 Task: Look for products in the category "Drink Mixes" from the brand "Liquid I.V.".
Action: Mouse pressed left at (15, 86)
Screenshot: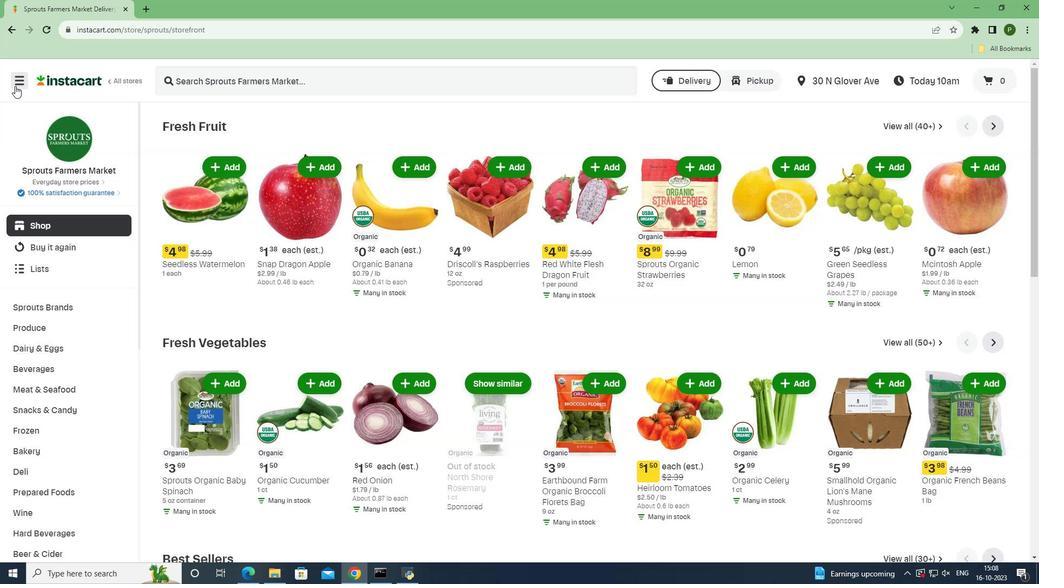 
Action: Mouse moved to (33, 287)
Screenshot: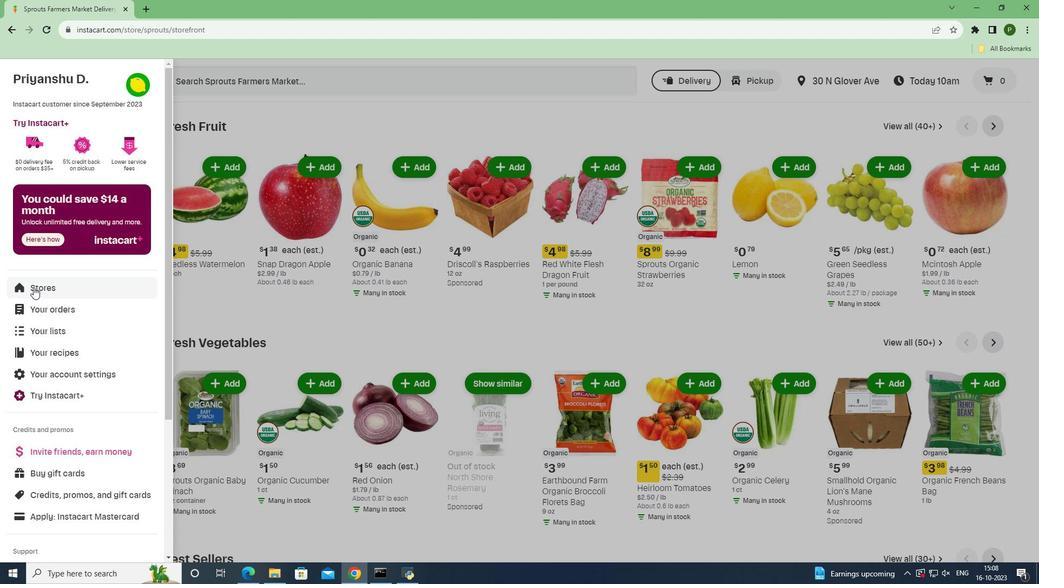 
Action: Mouse pressed left at (33, 287)
Screenshot: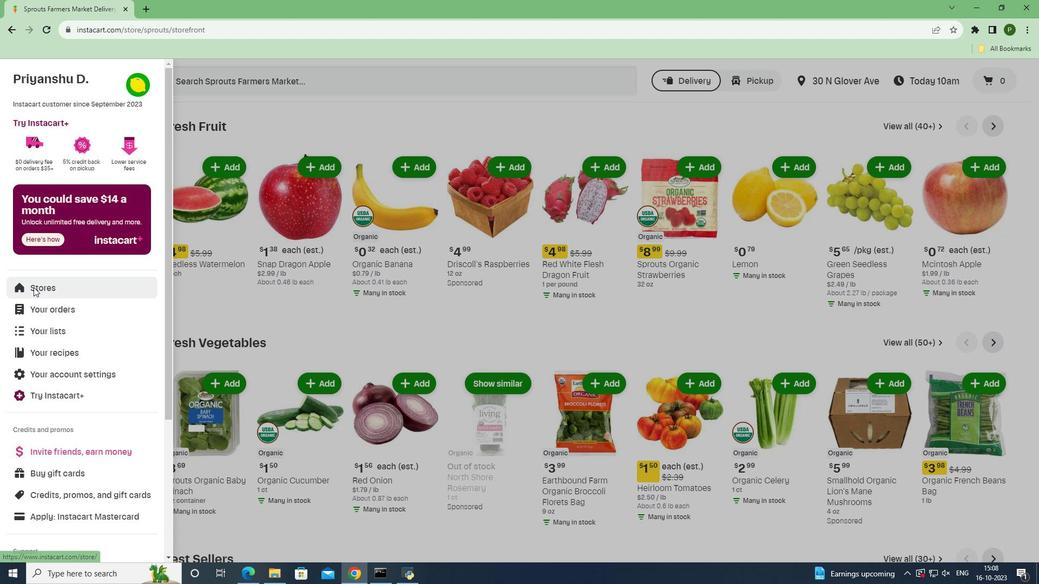 
Action: Mouse moved to (265, 125)
Screenshot: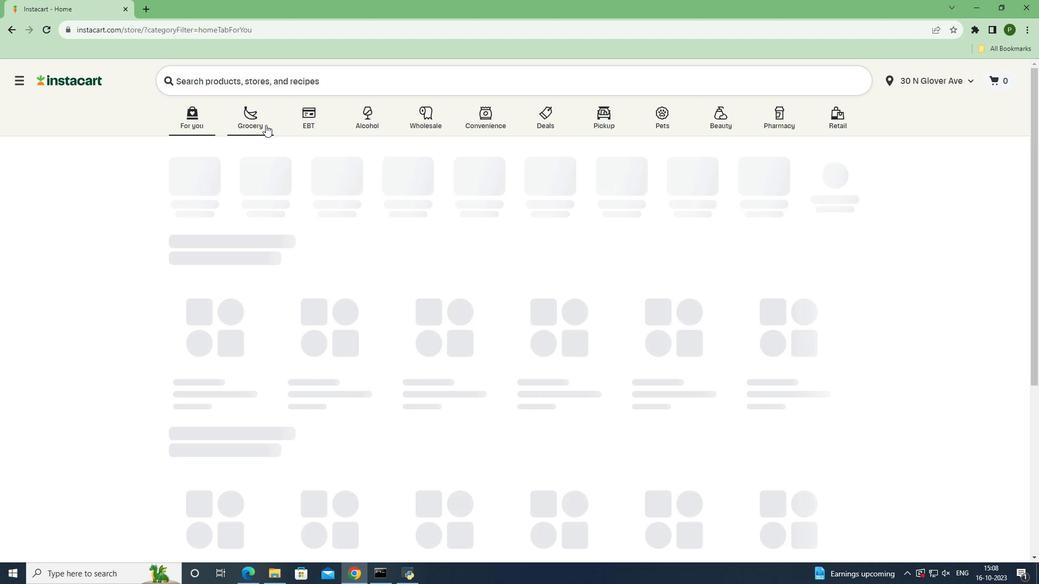 
Action: Mouse pressed left at (265, 125)
Screenshot: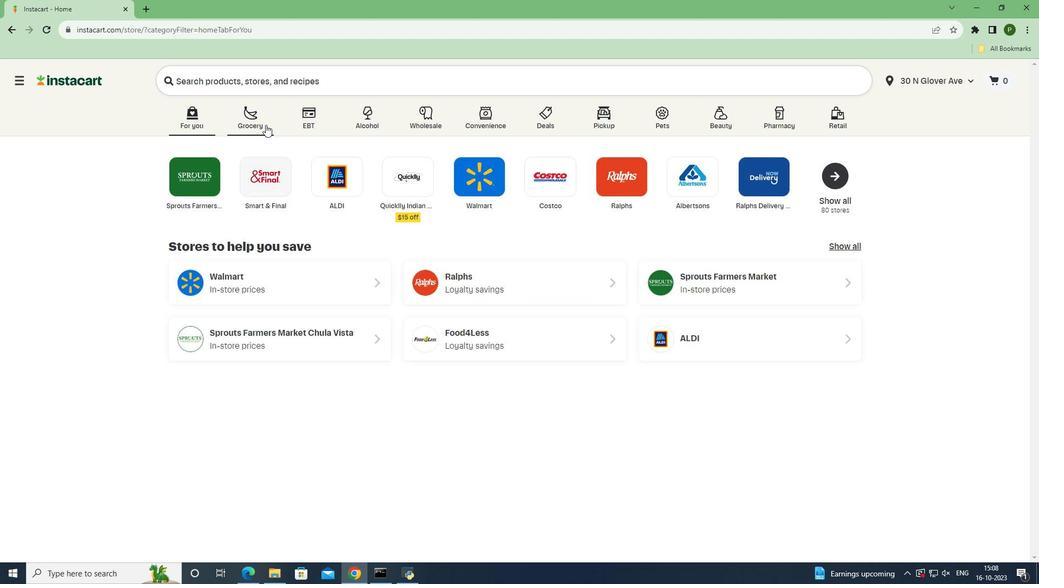 
Action: Mouse moved to (687, 260)
Screenshot: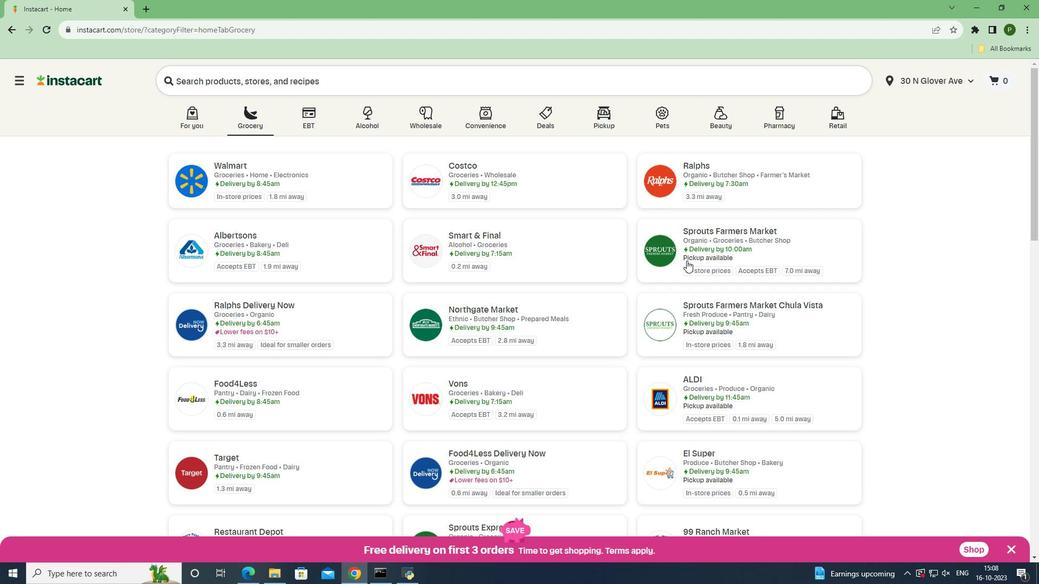 
Action: Mouse pressed left at (687, 260)
Screenshot: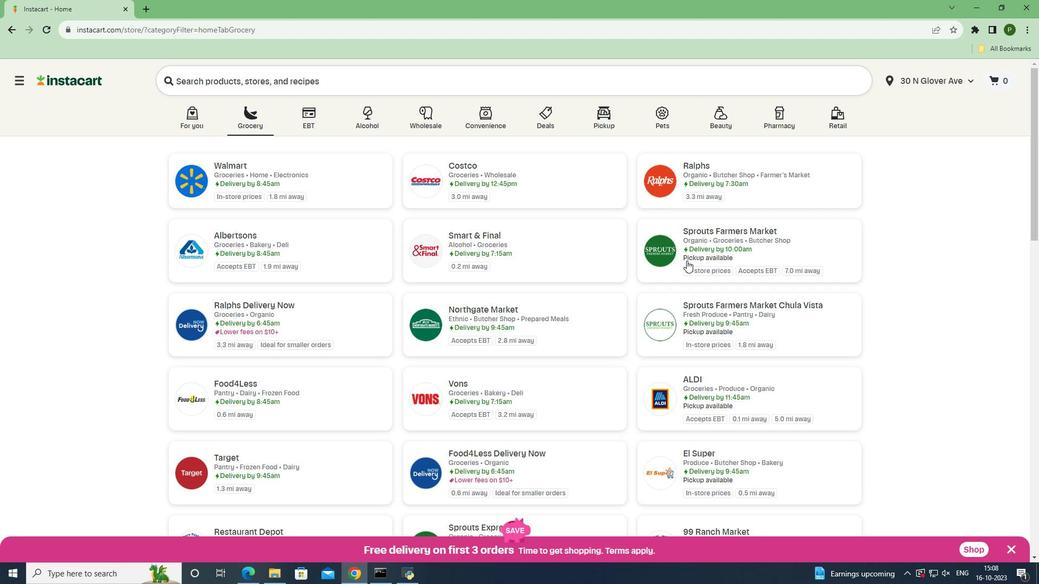 
Action: Mouse moved to (46, 372)
Screenshot: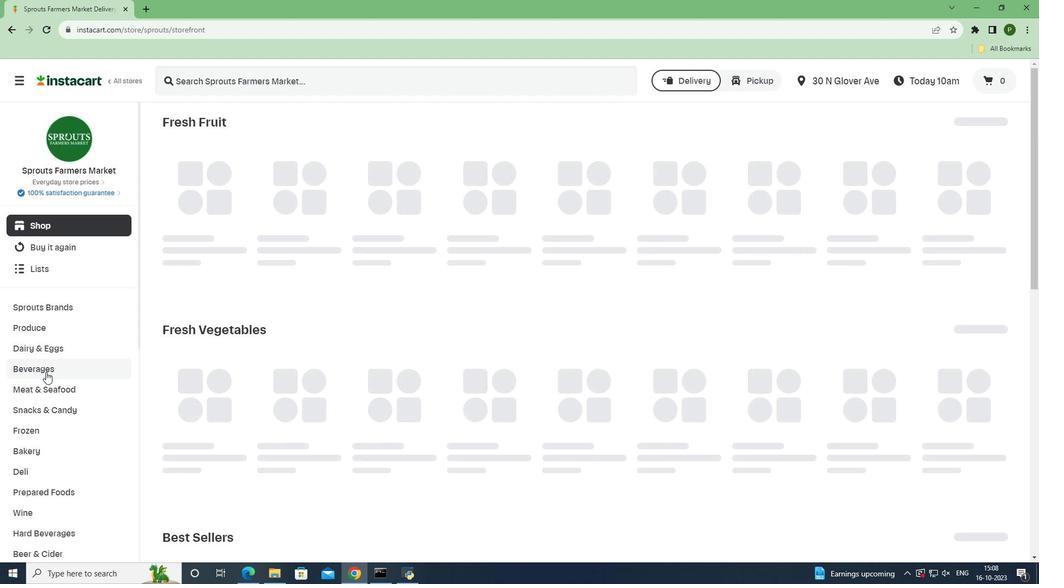 
Action: Mouse pressed left at (46, 372)
Screenshot: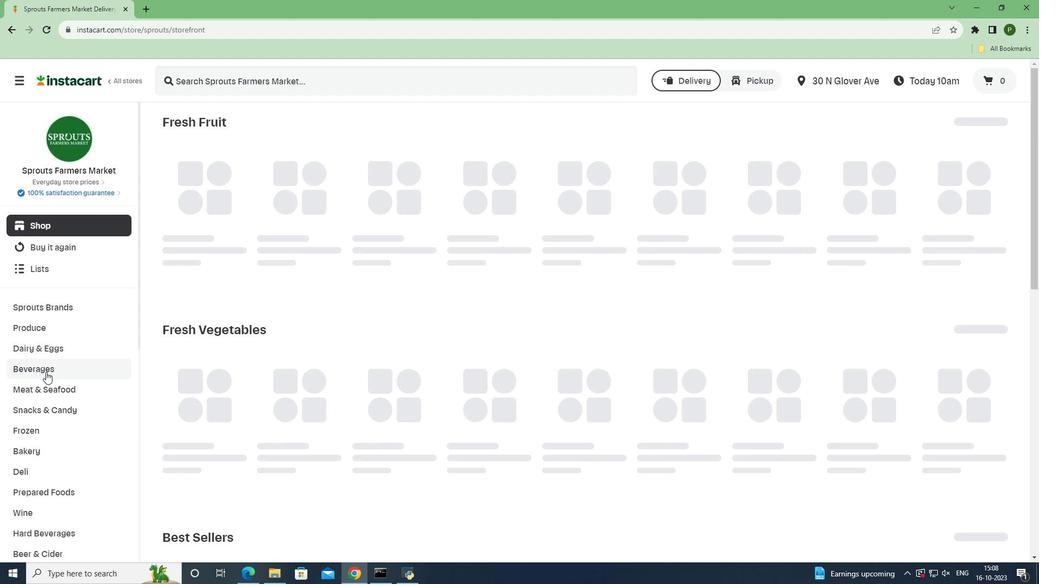 
Action: Mouse moved to (970, 150)
Screenshot: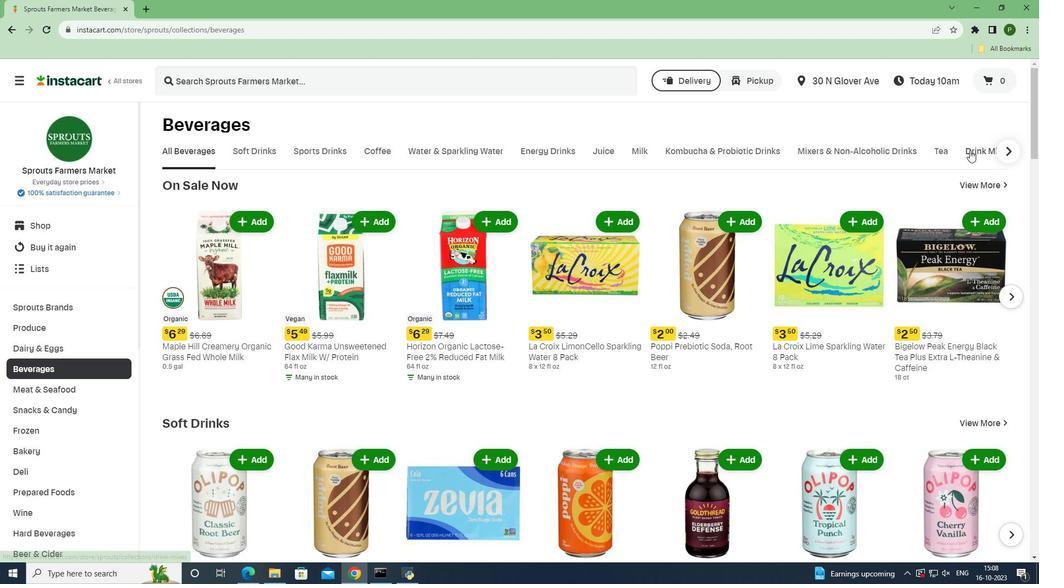 
Action: Mouse pressed left at (970, 150)
Screenshot: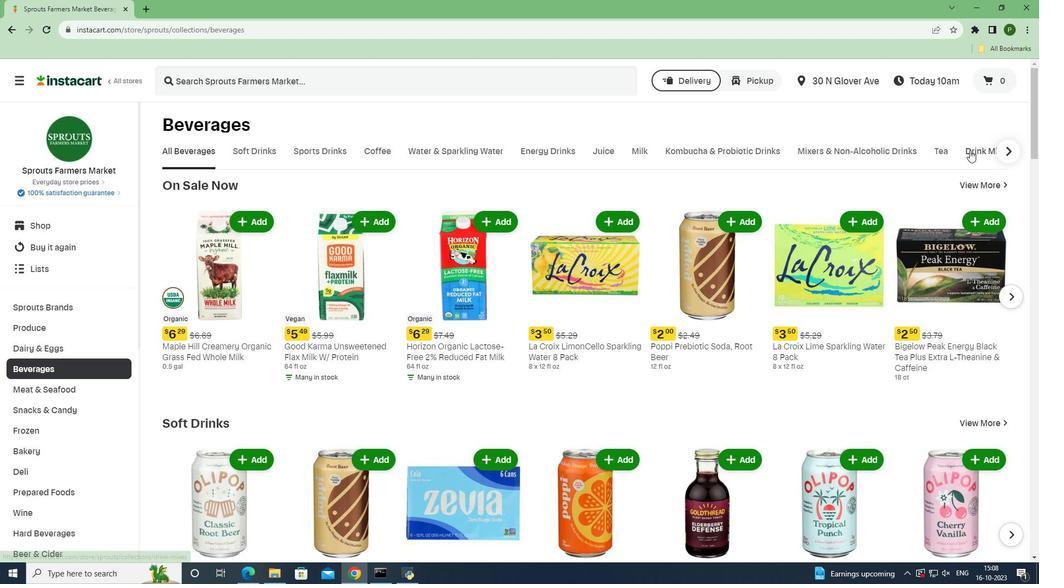 
Action: Mouse moved to (300, 201)
Screenshot: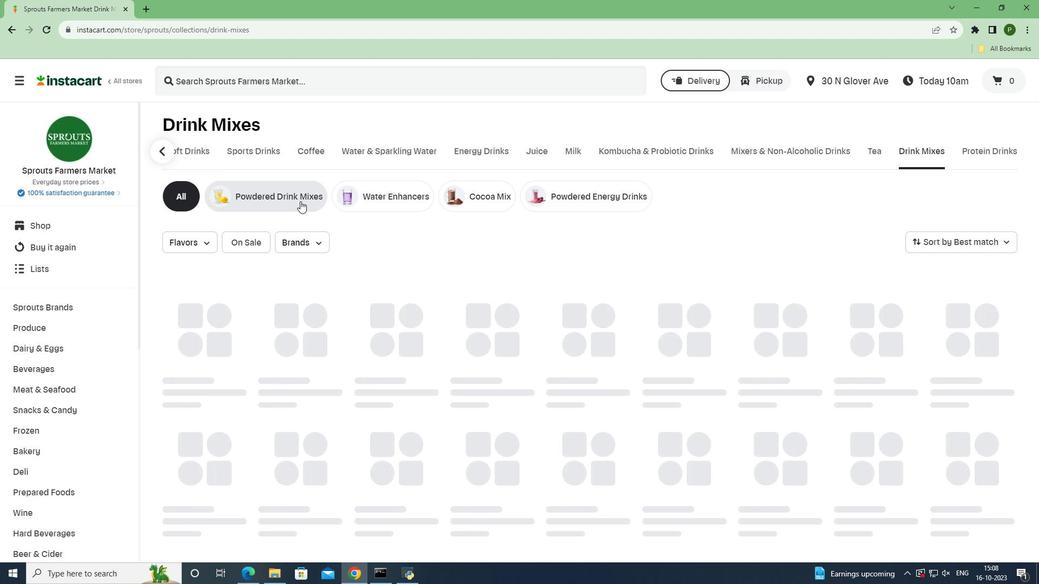 
Action: Mouse pressed left at (300, 201)
Screenshot: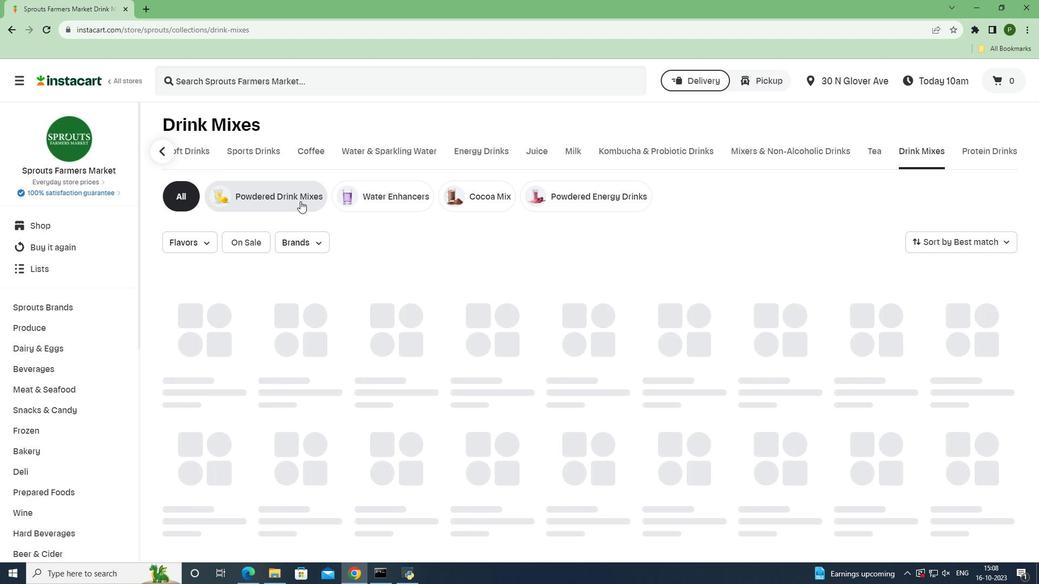 
Action: Mouse moved to (305, 247)
Screenshot: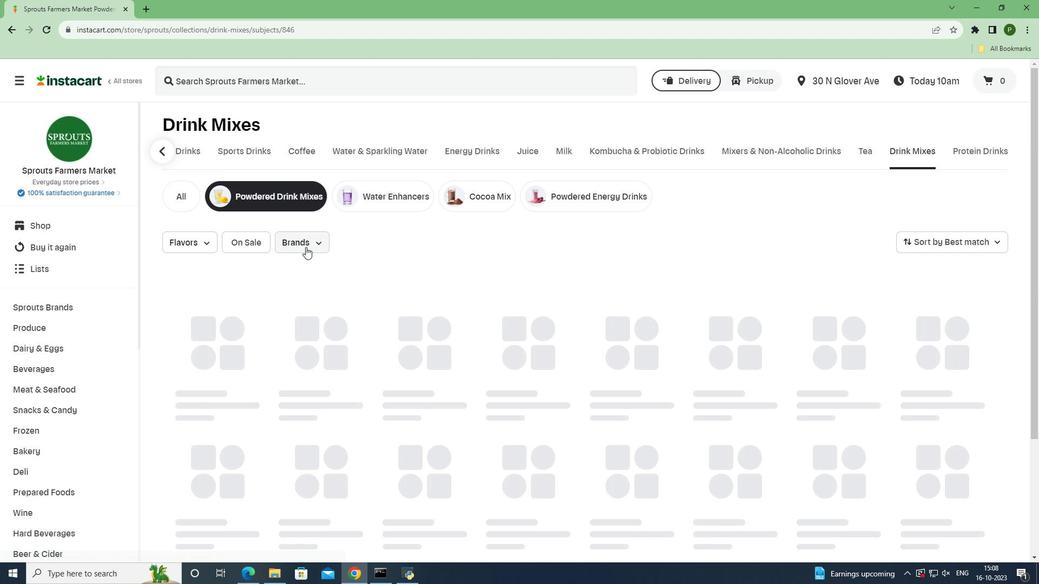 
Action: Mouse pressed left at (305, 247)
Screenshot: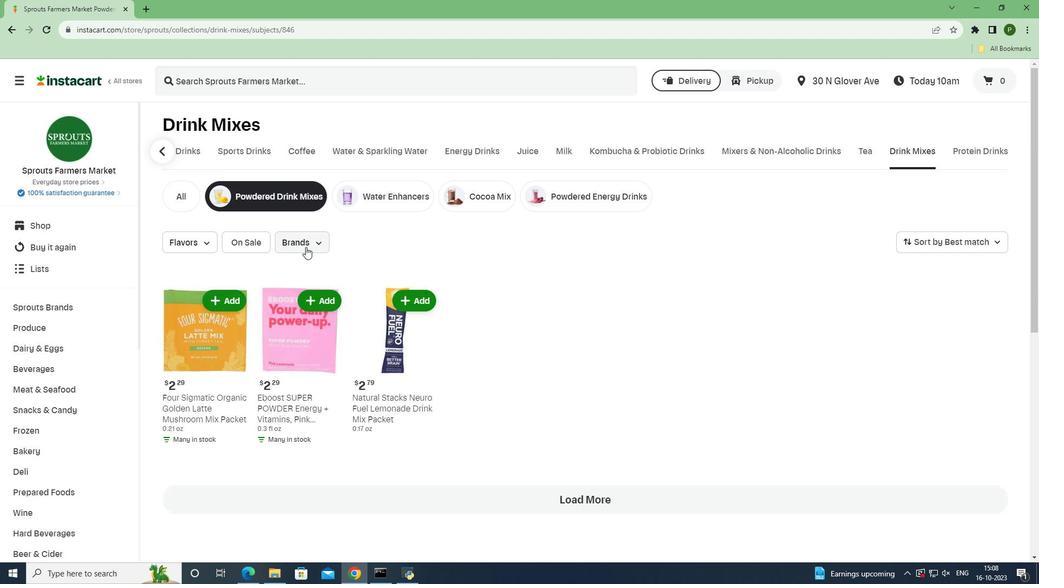 
Action: Mouse moved to (322, 327)
Screenshot: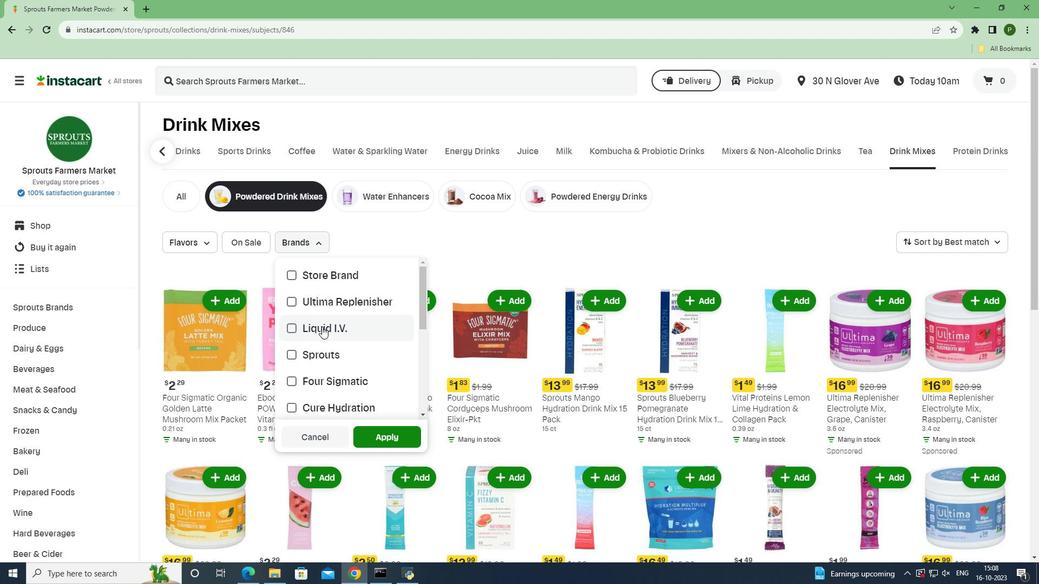 
Action: Mouse pressed left at (322, 327)
Screenshot: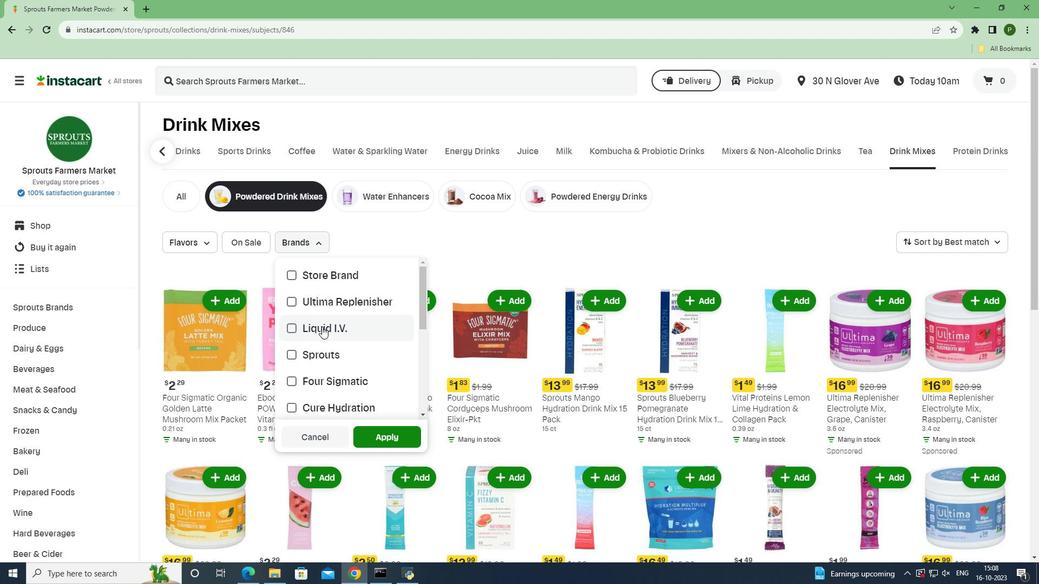 
Action: Mouse moved to (378, 432)
Screenshot: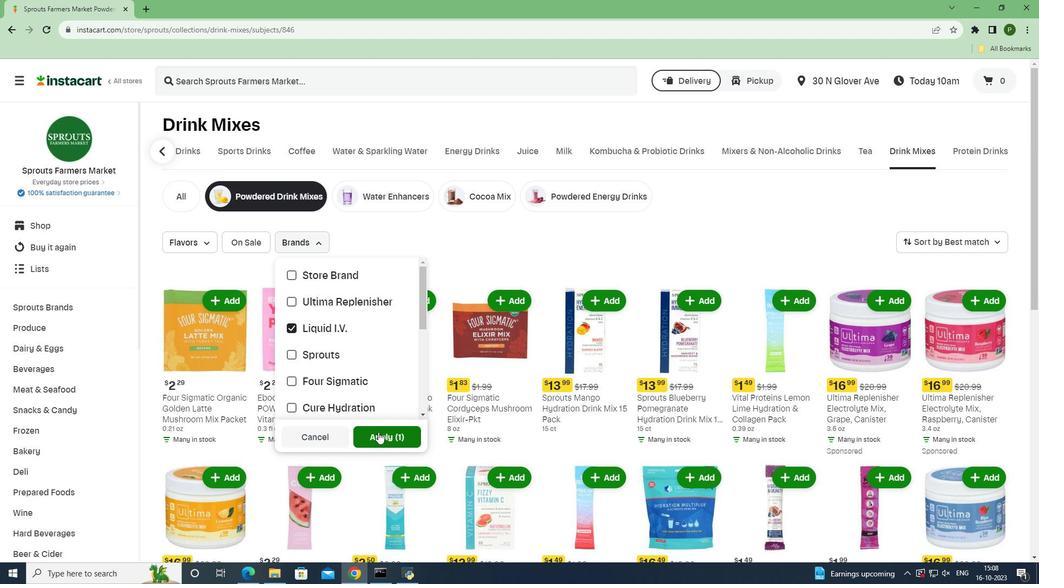 
Action: Mouse pressed left at (378, 432)
Screenshot: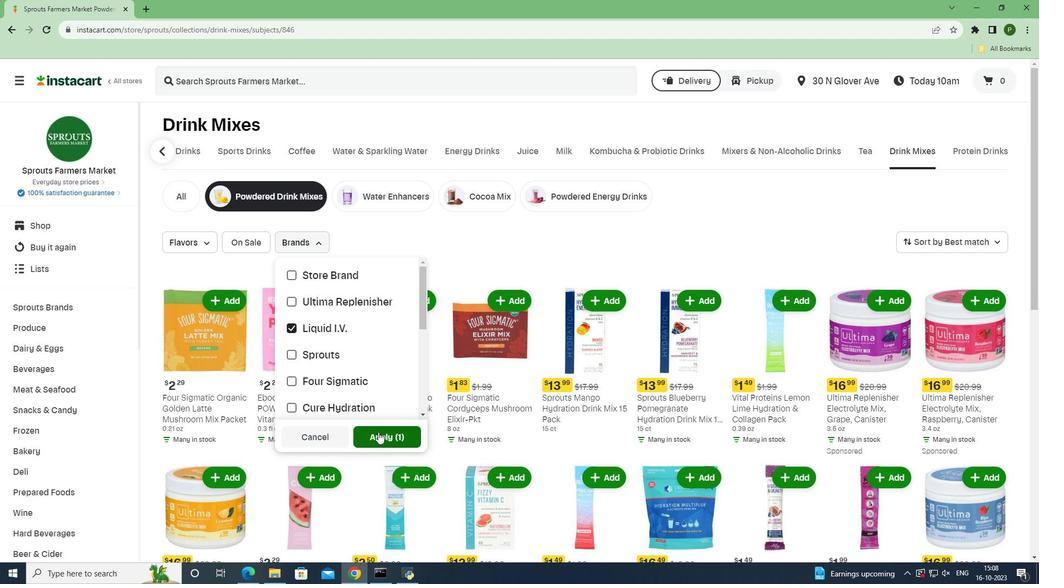
Action: Mouse moved to (503, 449)
Screenshot: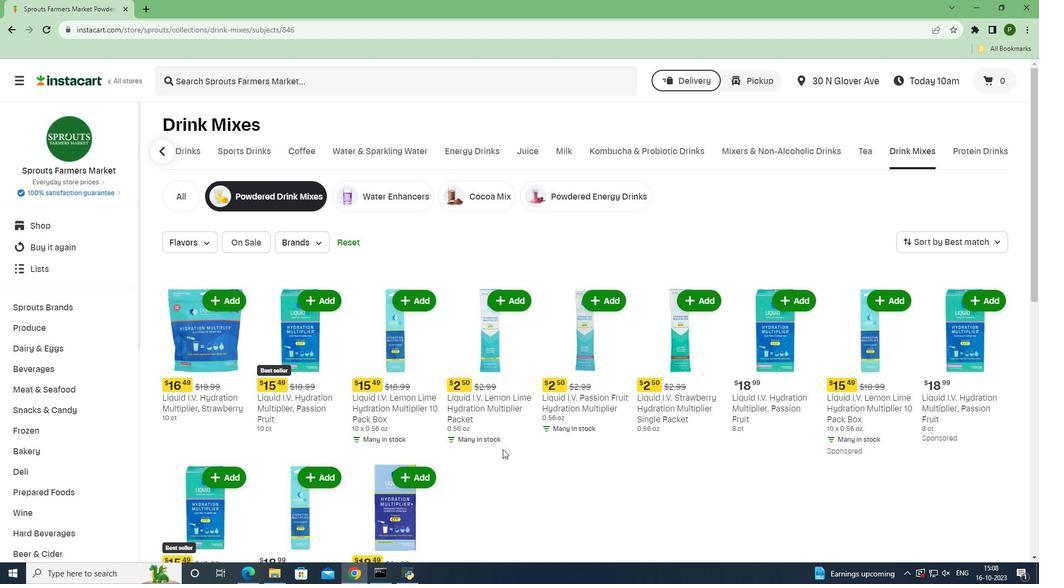 
